 Task: Choose the host language as Korean.
Action: Mouse pressed left at (1090, 153)
Screenshot: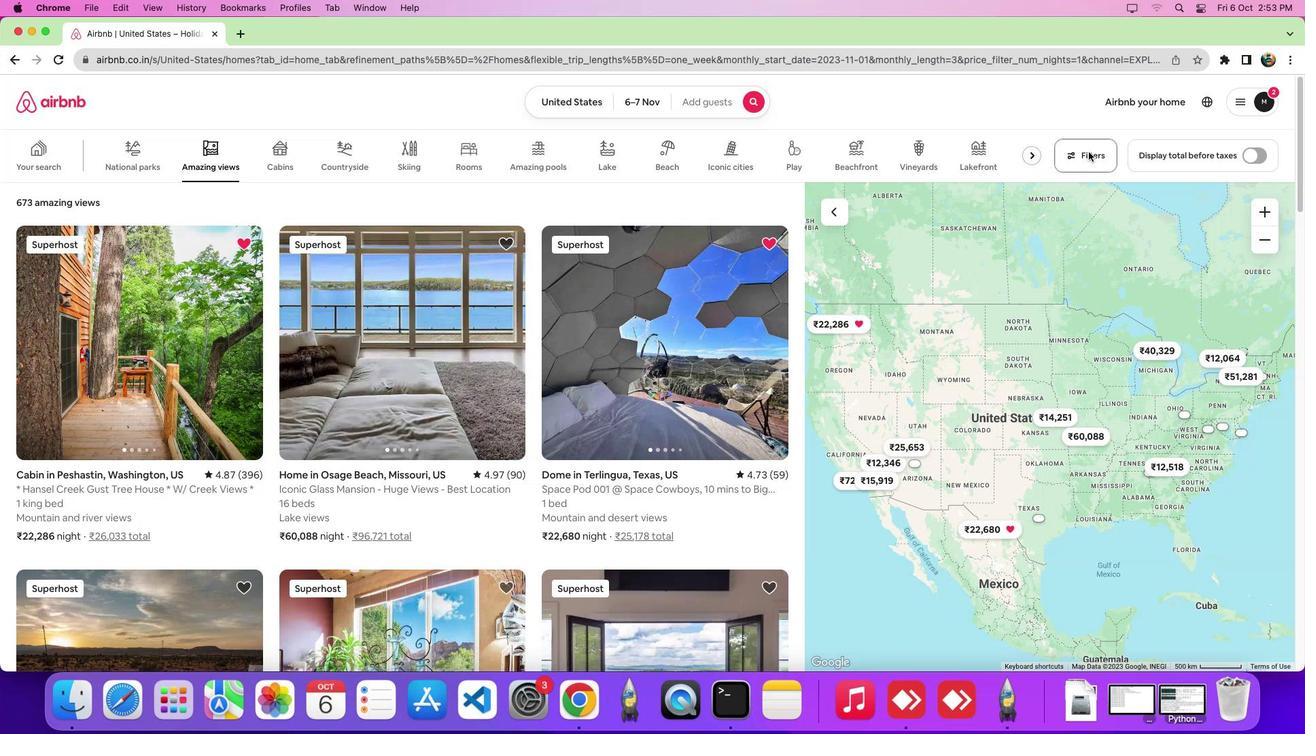 
Action: Mouse moved to (1085, 159)
Screenshot: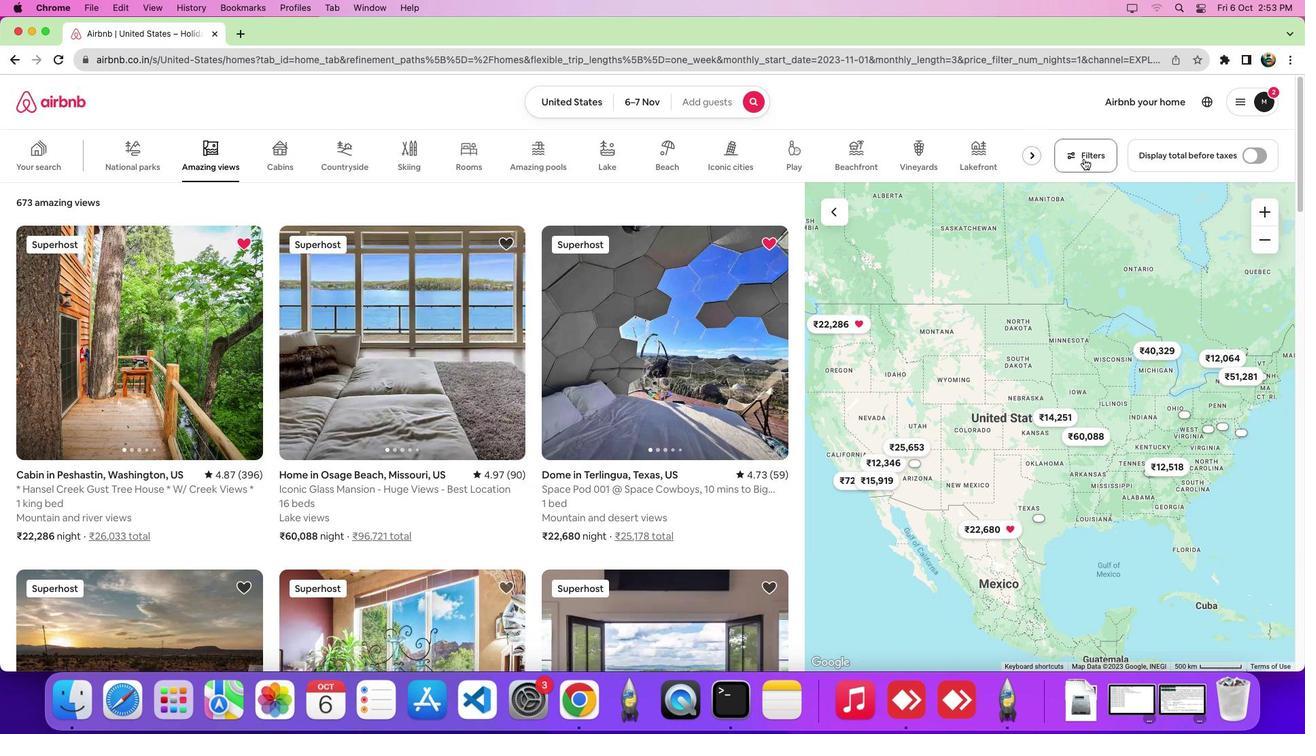 
Action: Mouse pressed left at (1085, 159)
Screenshot: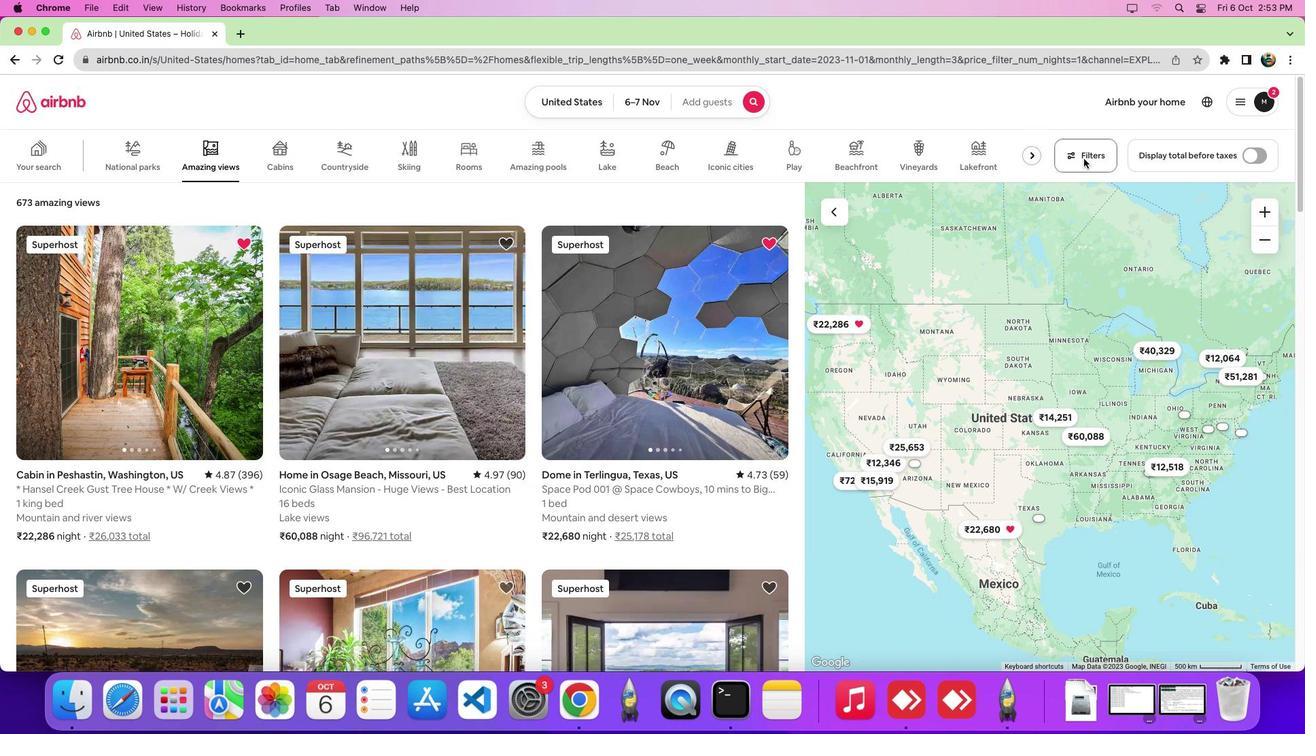 
Action: Mouse moved to (500, 249)
Screenshot: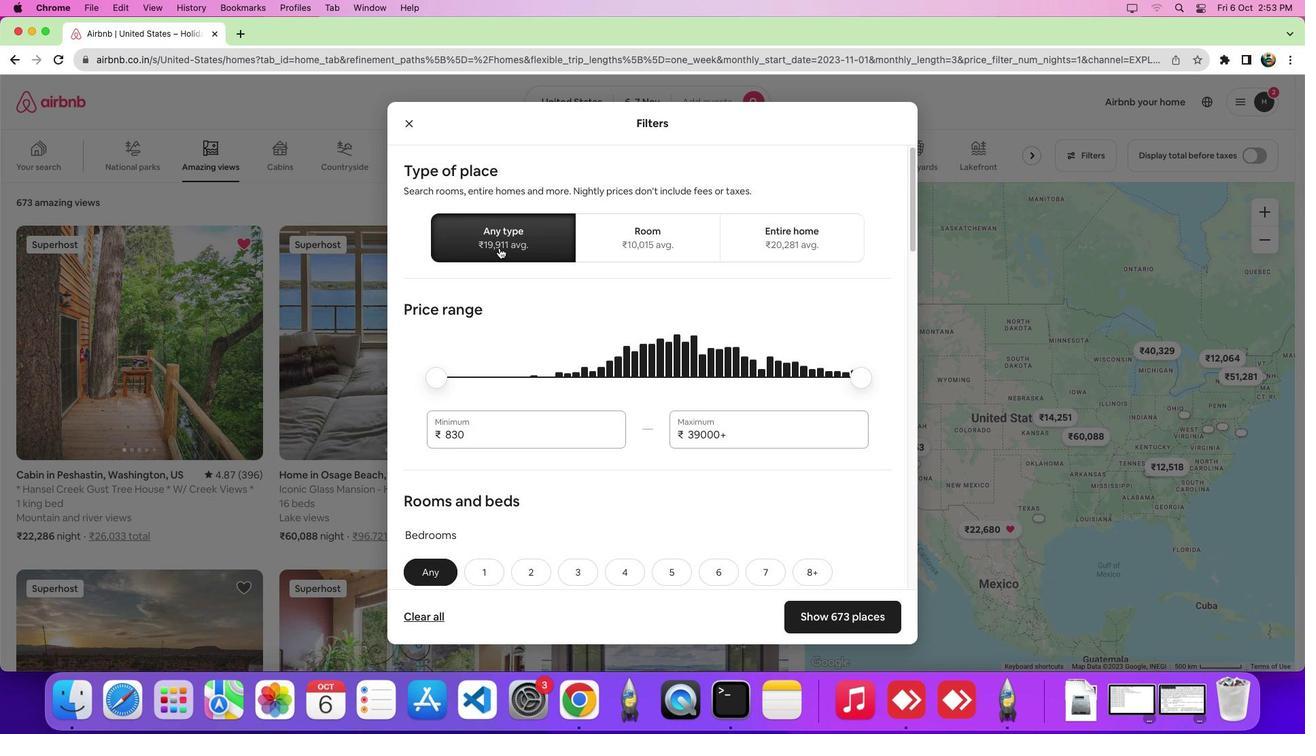 
Action: Mouse pressed left at (500, 249)
Screenshot: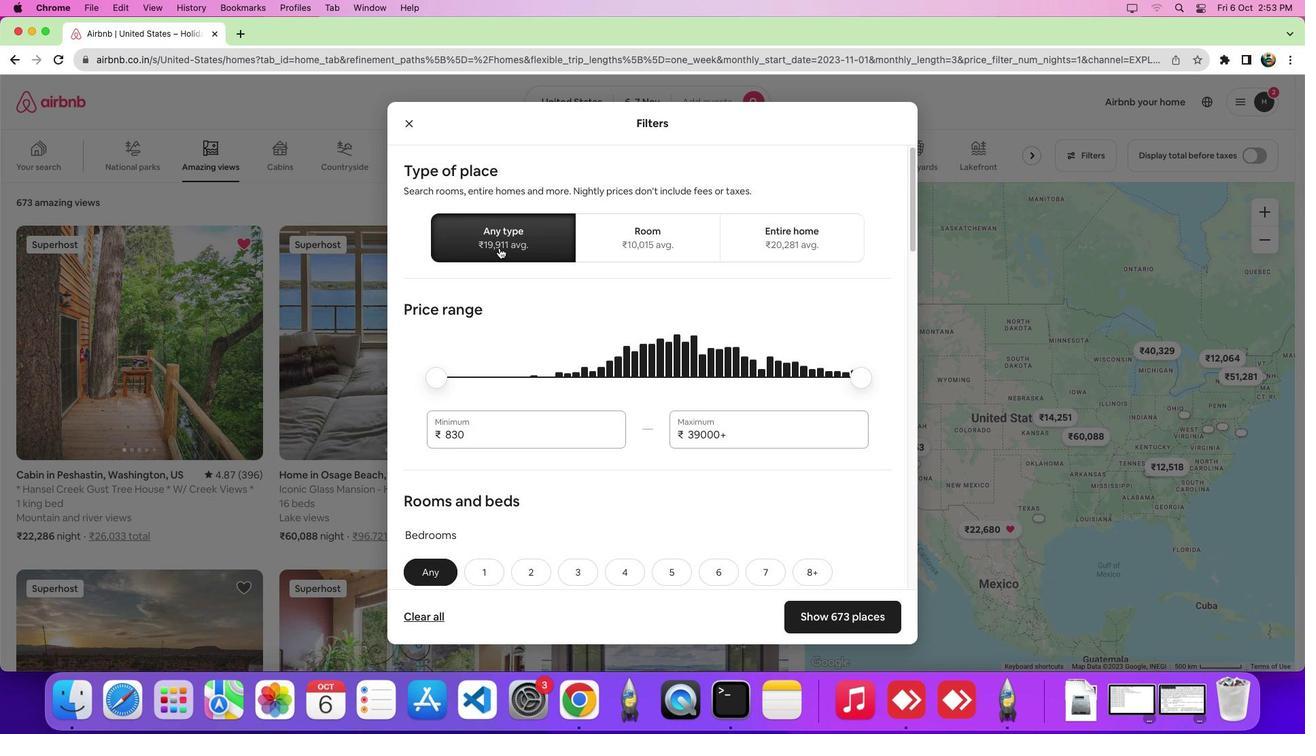 
Action: Mouse moved to (550, 313)
Screenshot: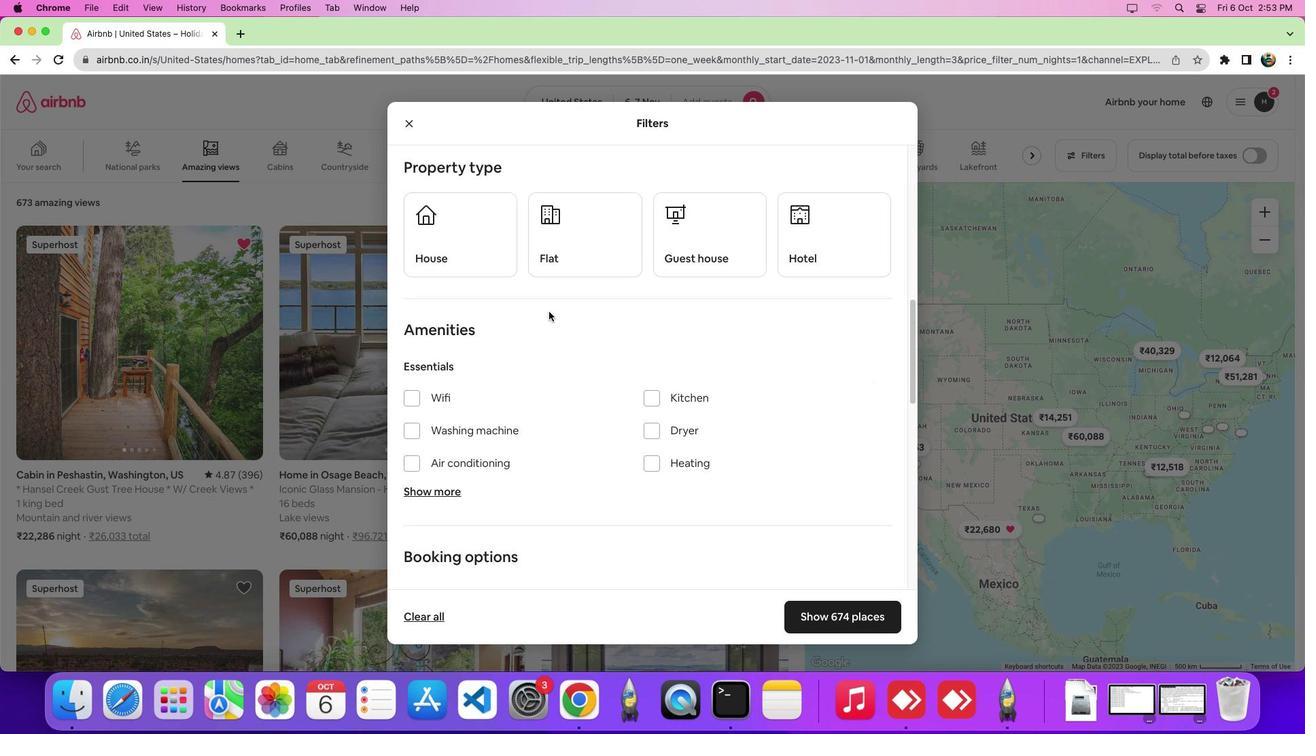 
Action: Mouse scrolled (550, 313) with delta (1, 0)
Screenshot: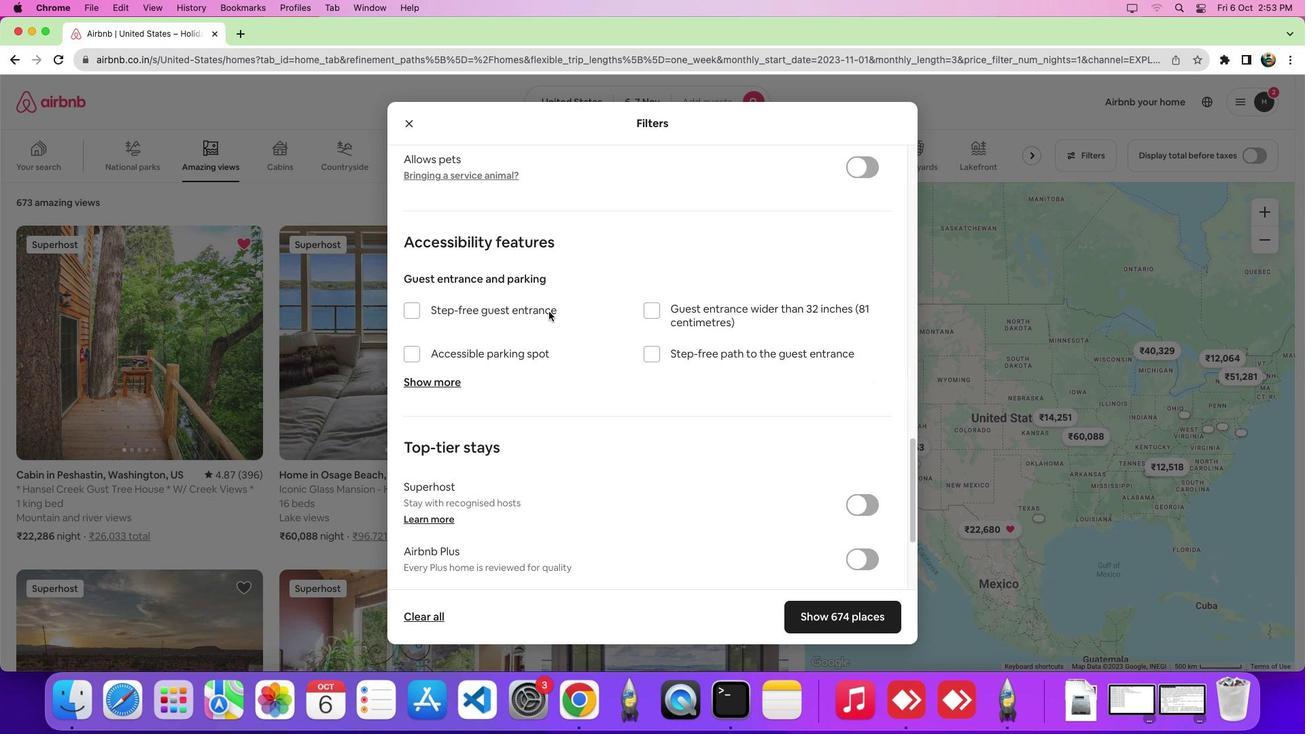 
Action: Mouse scrolled (550, 313) with delta (1, 0)
Screenshot: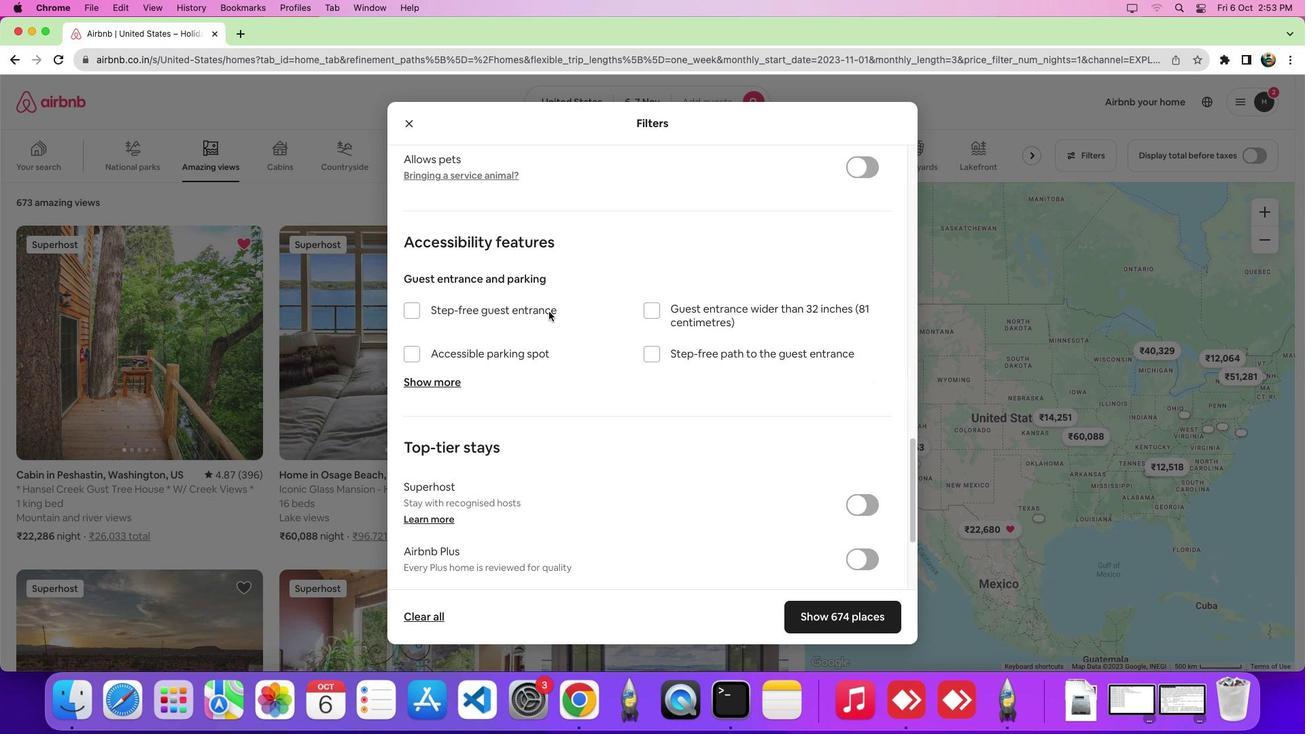 
Action: Mouse scrolled (550, 313) with delta (1, -4)
Screenshot: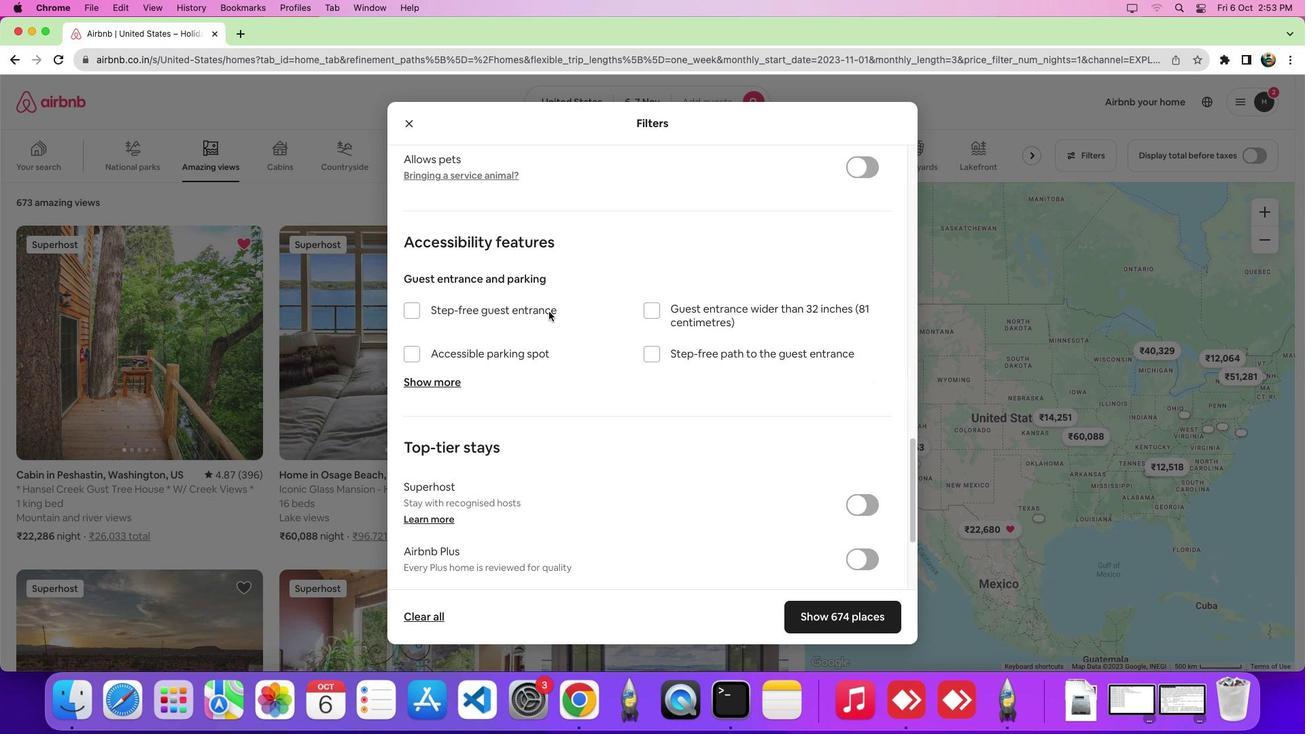 
Action: Mouse scrolled (550, 313) with delta (1, -7)
Screenshot: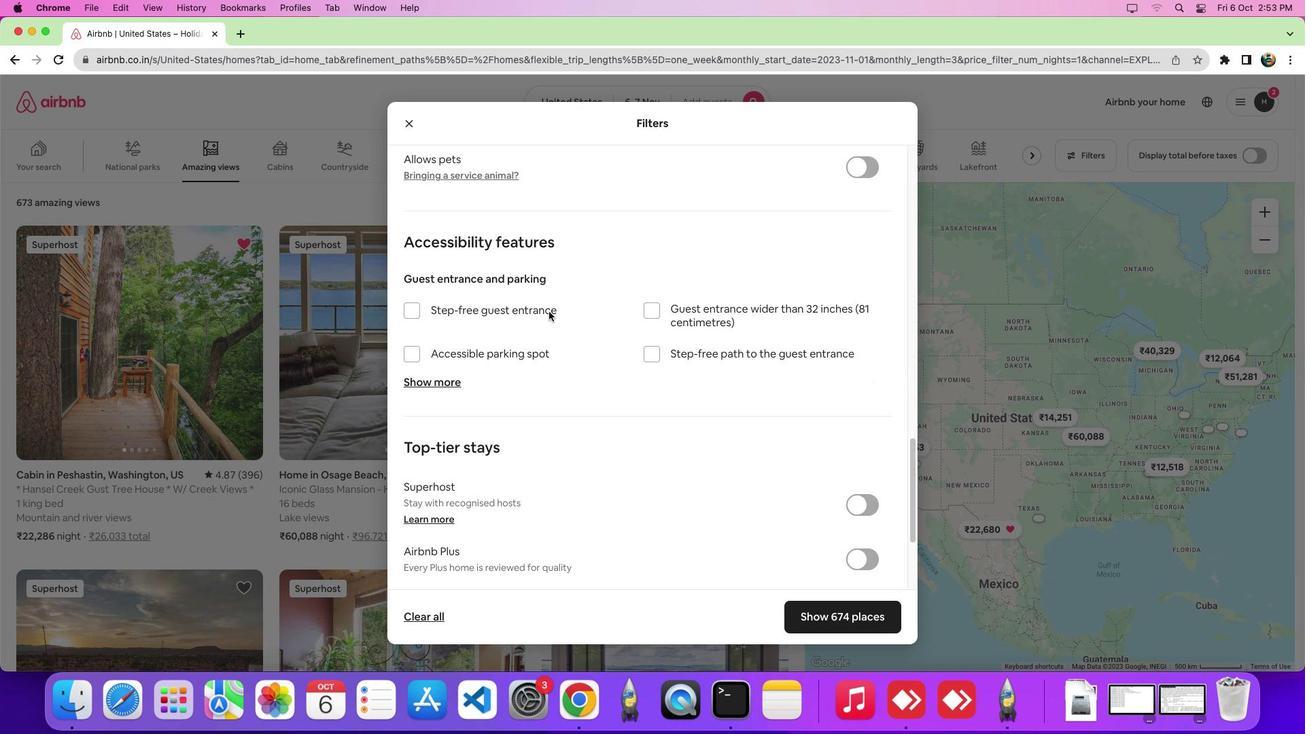 
Action: Mouse scrolled (550, 313) with delta (1, -8)
Screenshot: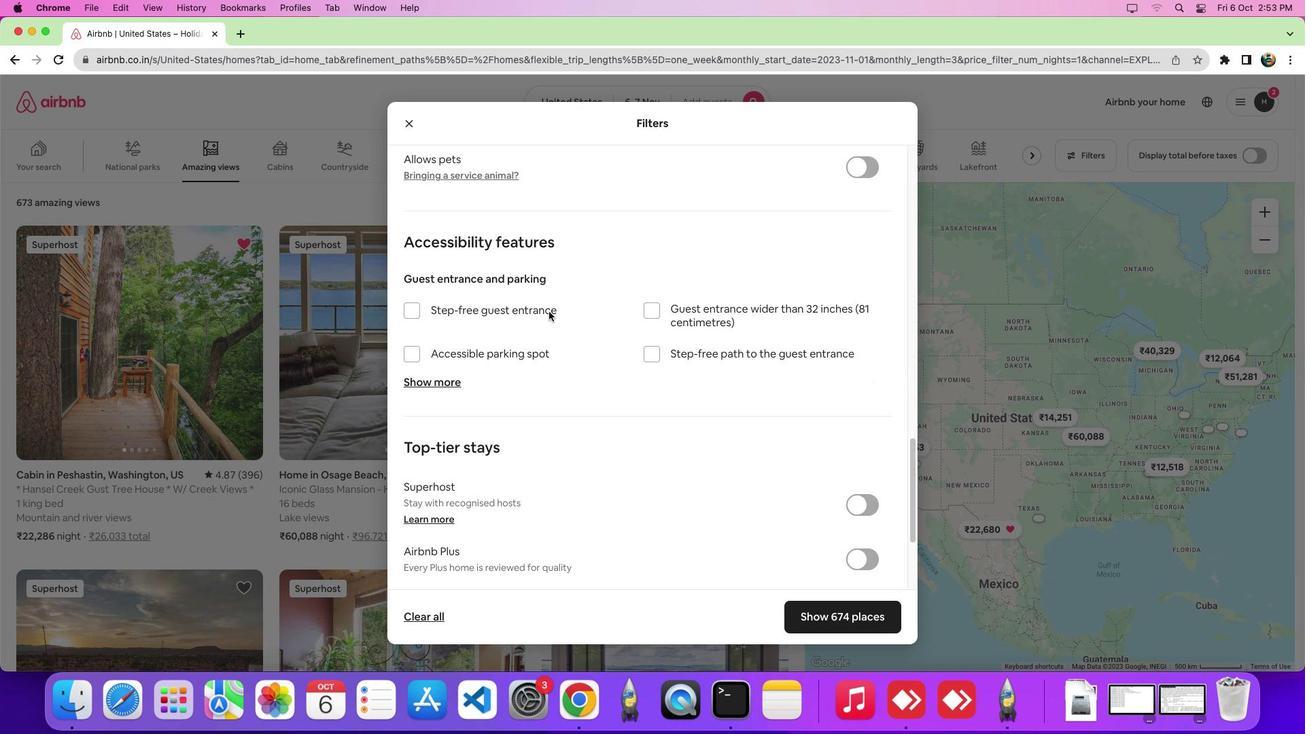 
Action: Mouse scrolled (550, 313) with delta (1, 0)
Screenshot: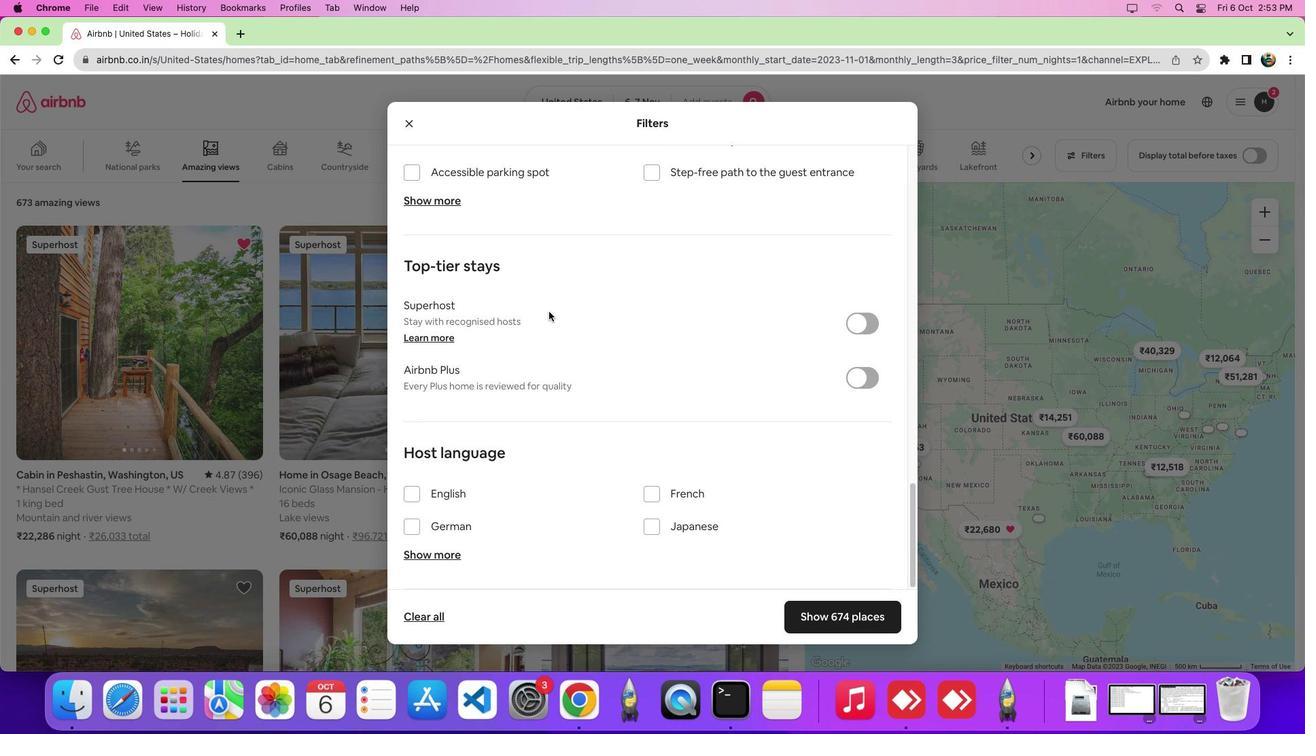 
Action: Mouse scrolled (550, 313) with delta (1, 0)
Screenshot: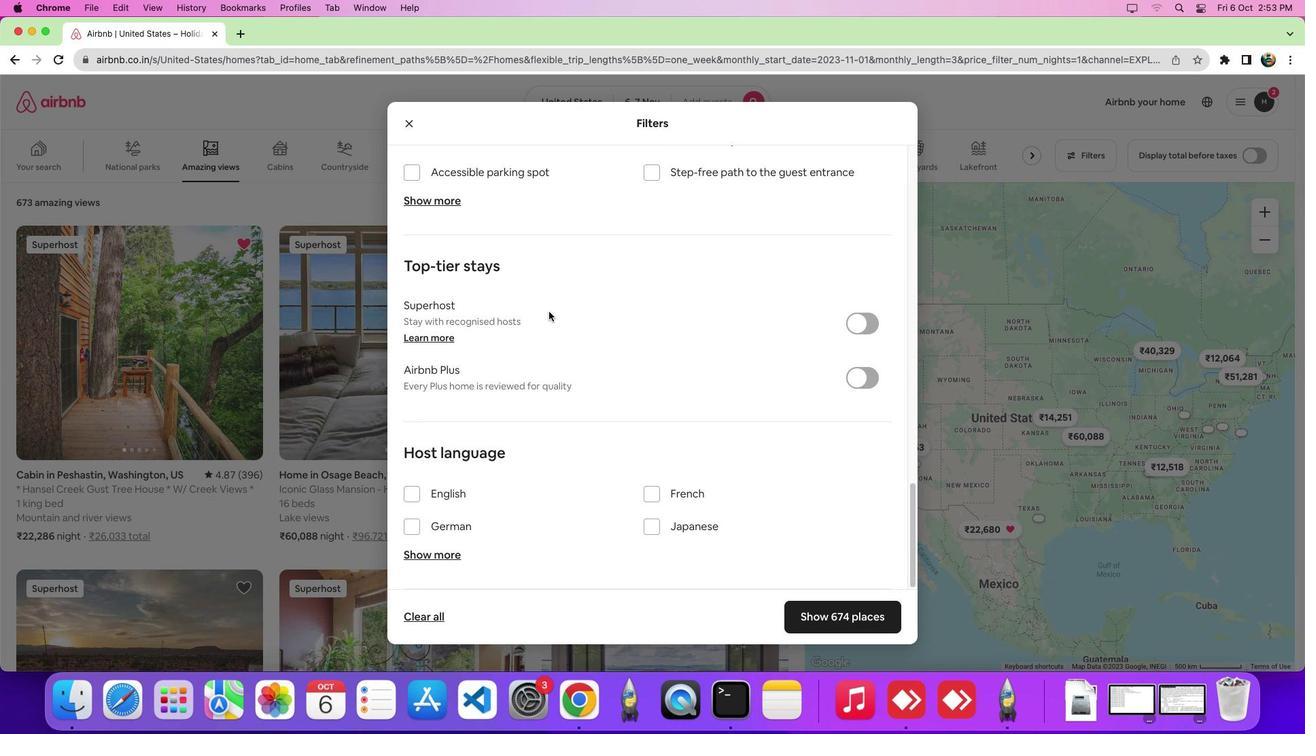 
Action: Mouse scrolled (550, 313) with delta (1, -4)
Screenshot: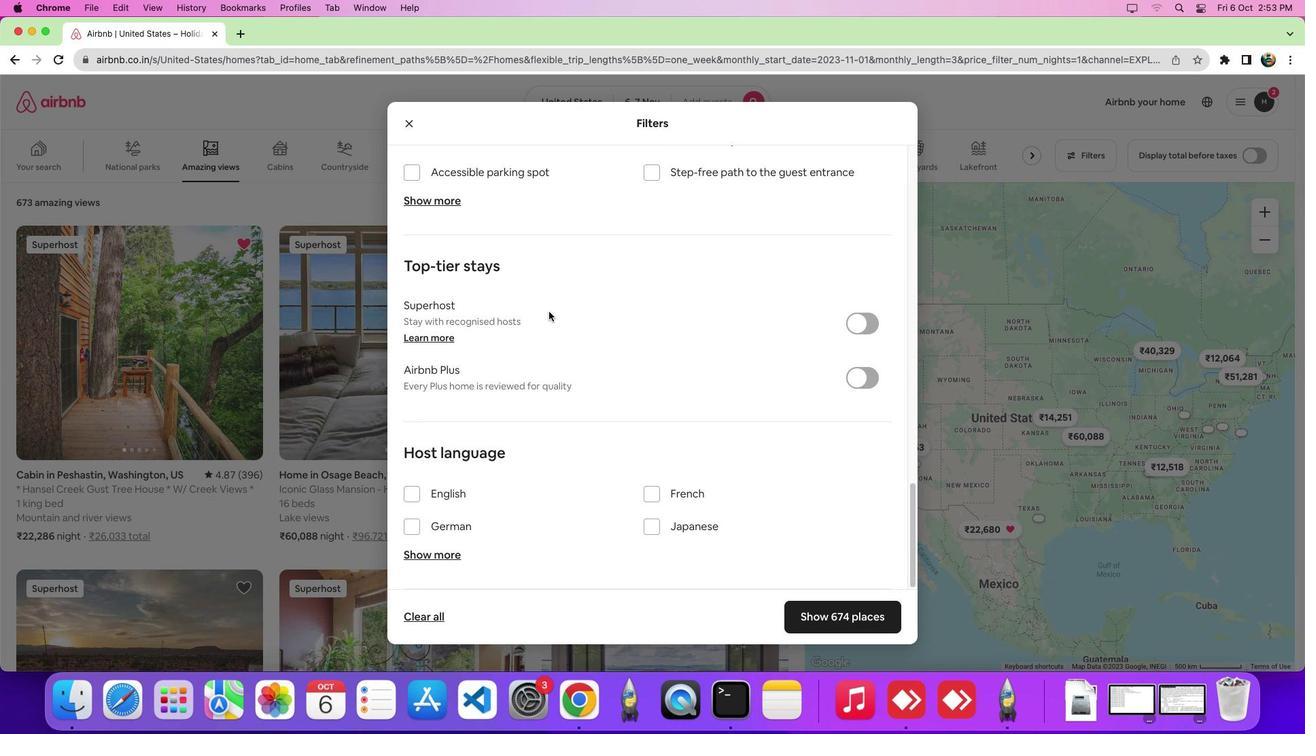 
Action: Mouse scrolled (550, 313) with delta (1, -7)
Screenshot: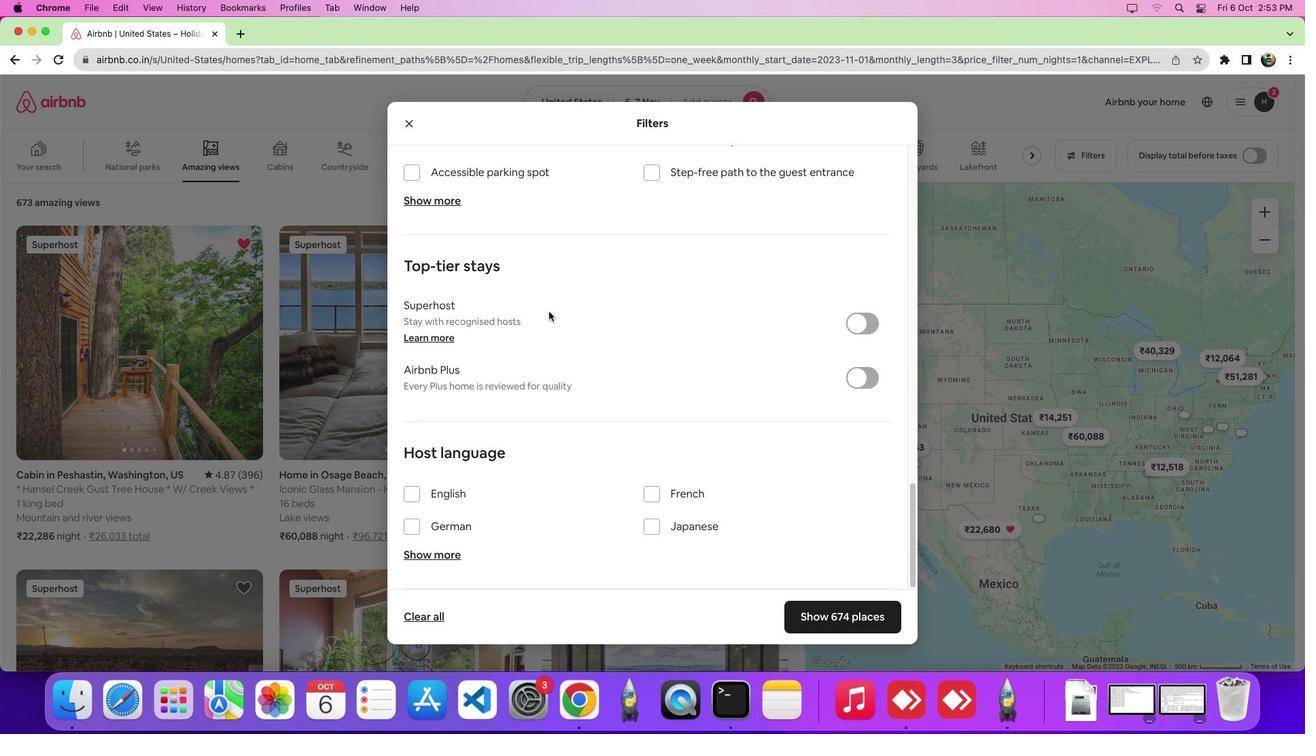 
Action: Mouse scrolled (550, 313) with delta (1, -8)
Screenshot: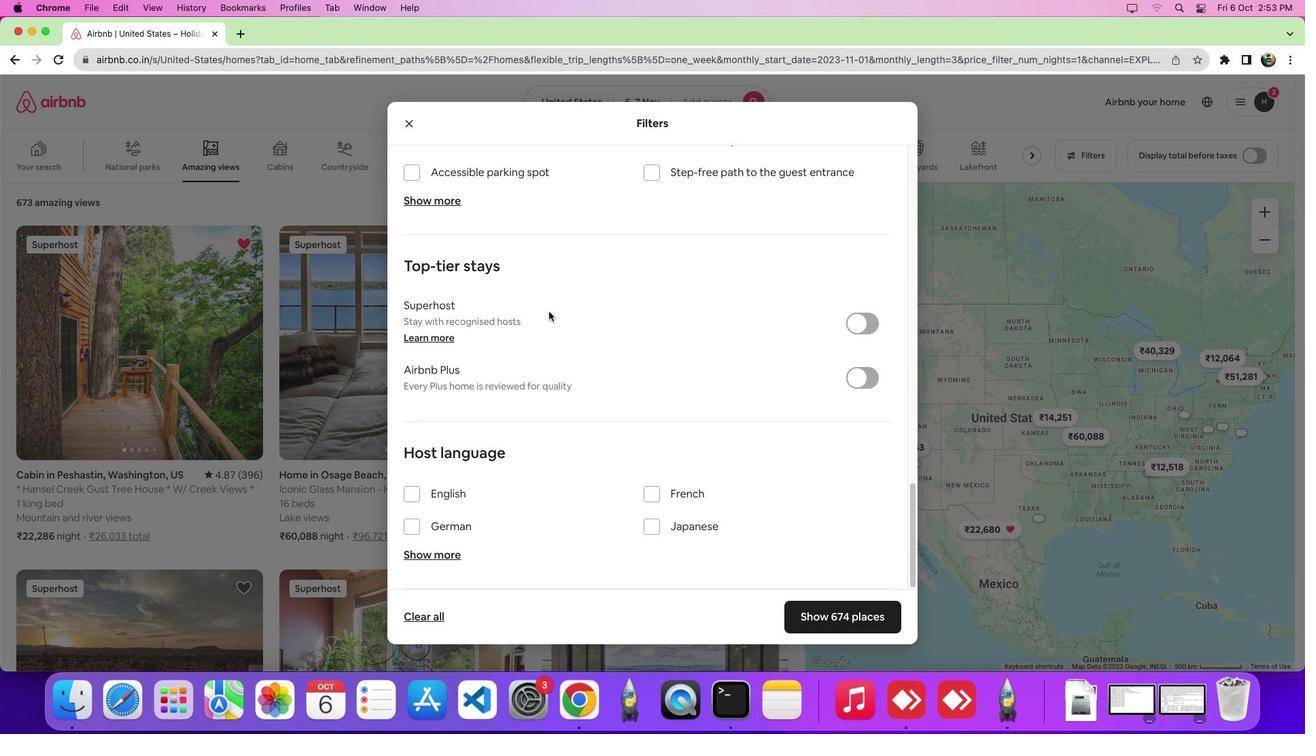 
Action: Mouse moved to (436, 558)
Screenshot: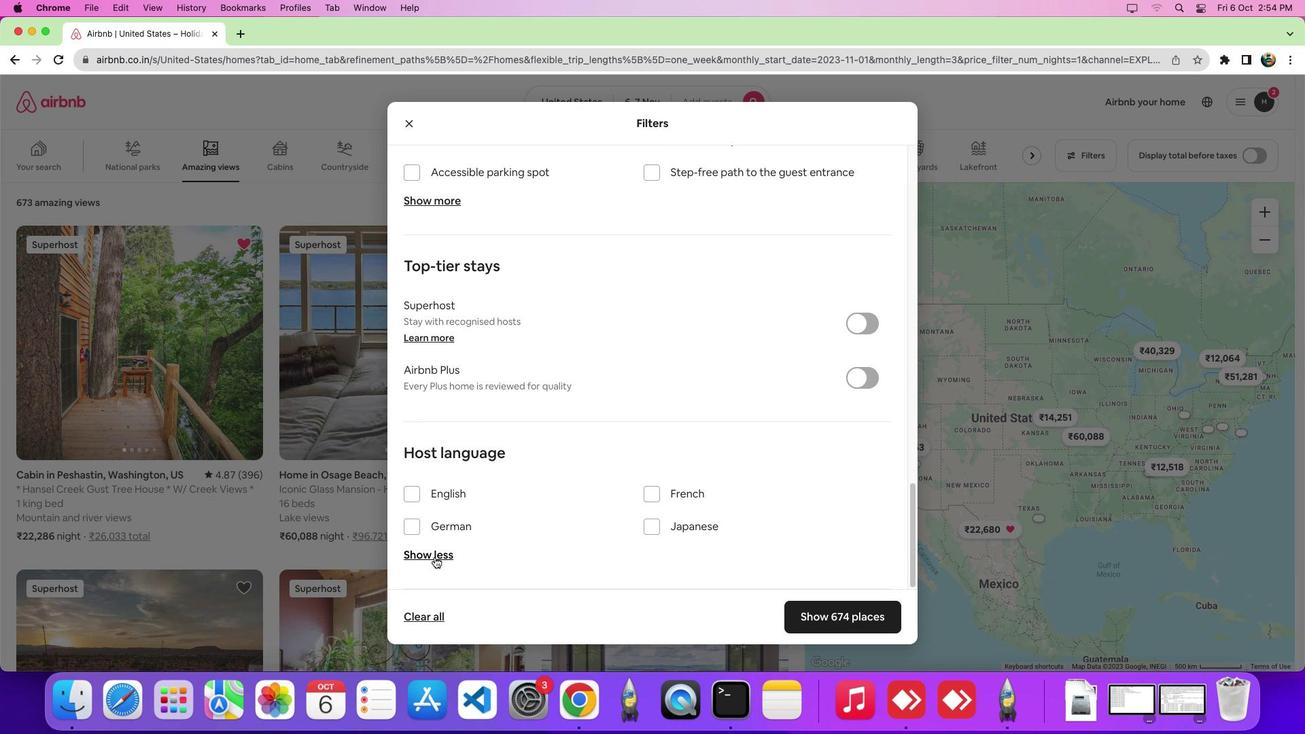 
Action: Mouse pressed left at (436, 558)
Screenshot: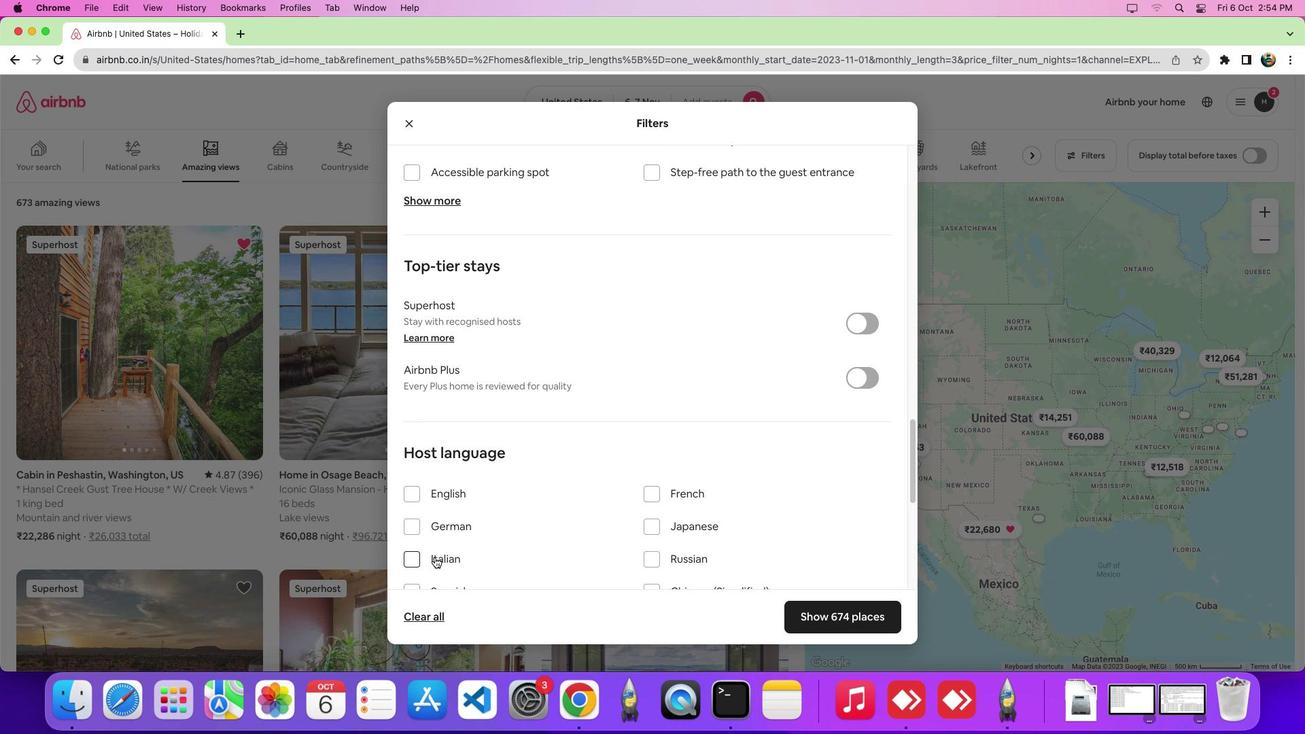 
Action: Mouse moved to (594, 482)
Screenshot: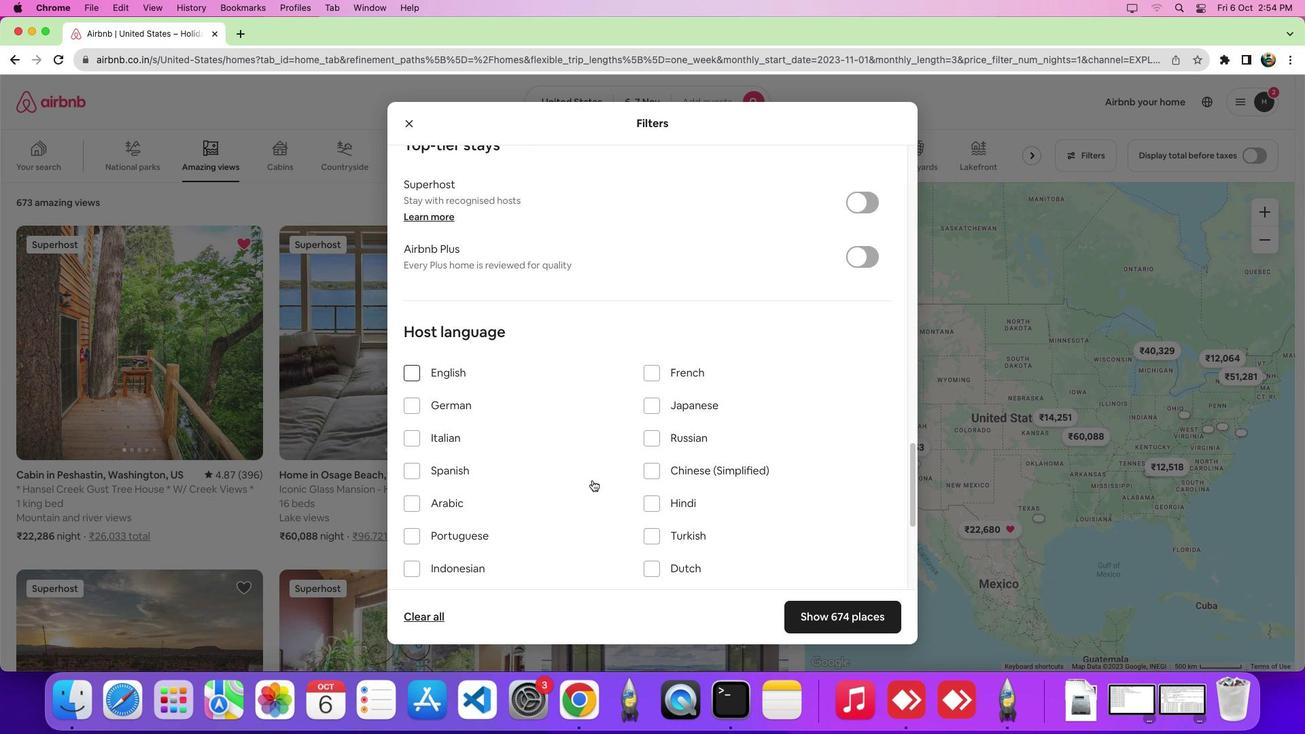 
Action: Mouse scrolled (594, 482) with delta (1, 0)
Screenshot: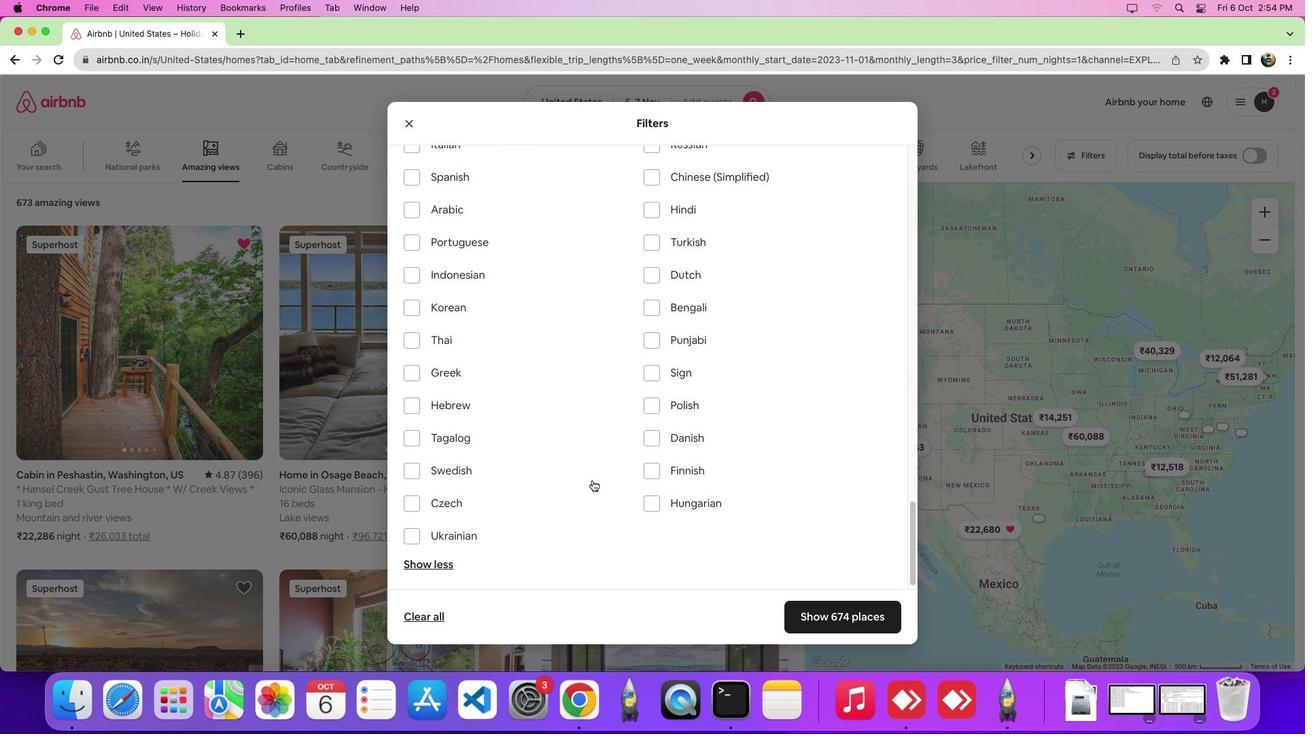 
Action: Mouse scrolled (594, 482) with delta (1, 0)
Screenshot: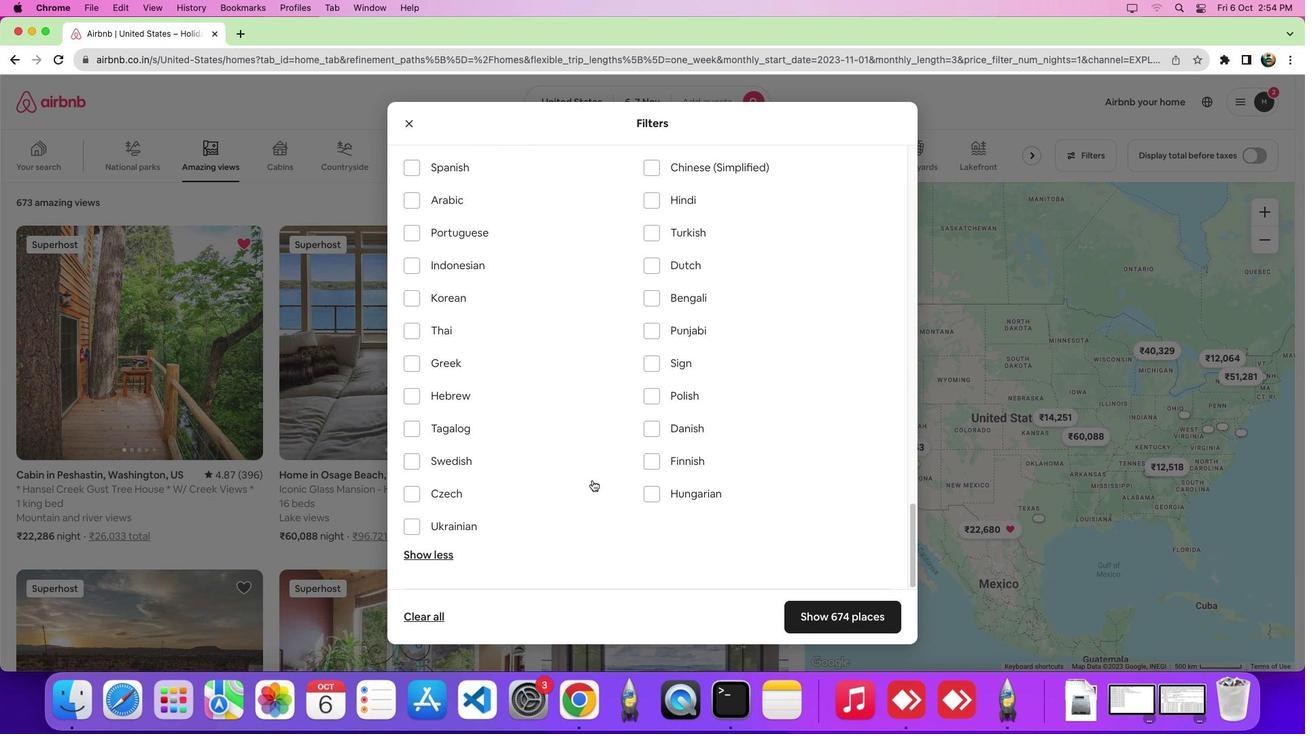 
Action: Mouse scrolled (594, 482) with delta (1, -2)
Screenshot: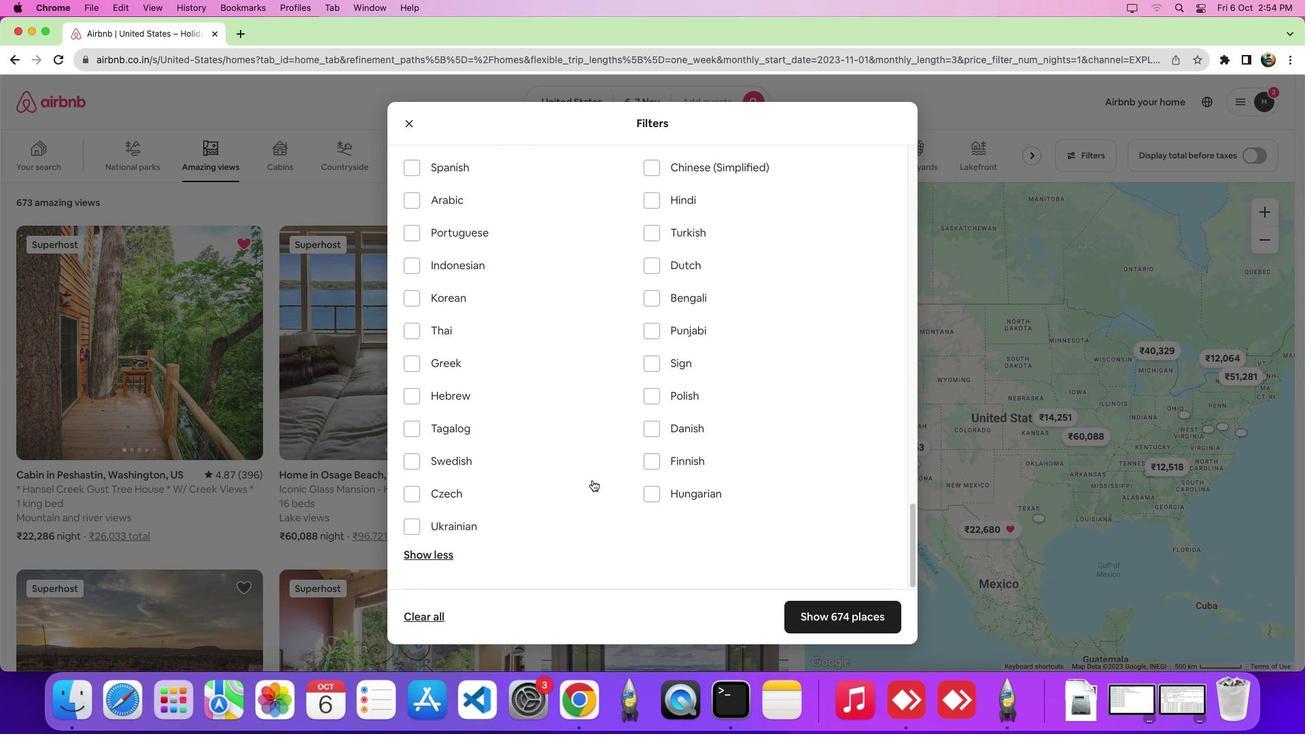 
Action: Mouse scrolled (594, 482) with delta (1, -5)
Screenshot: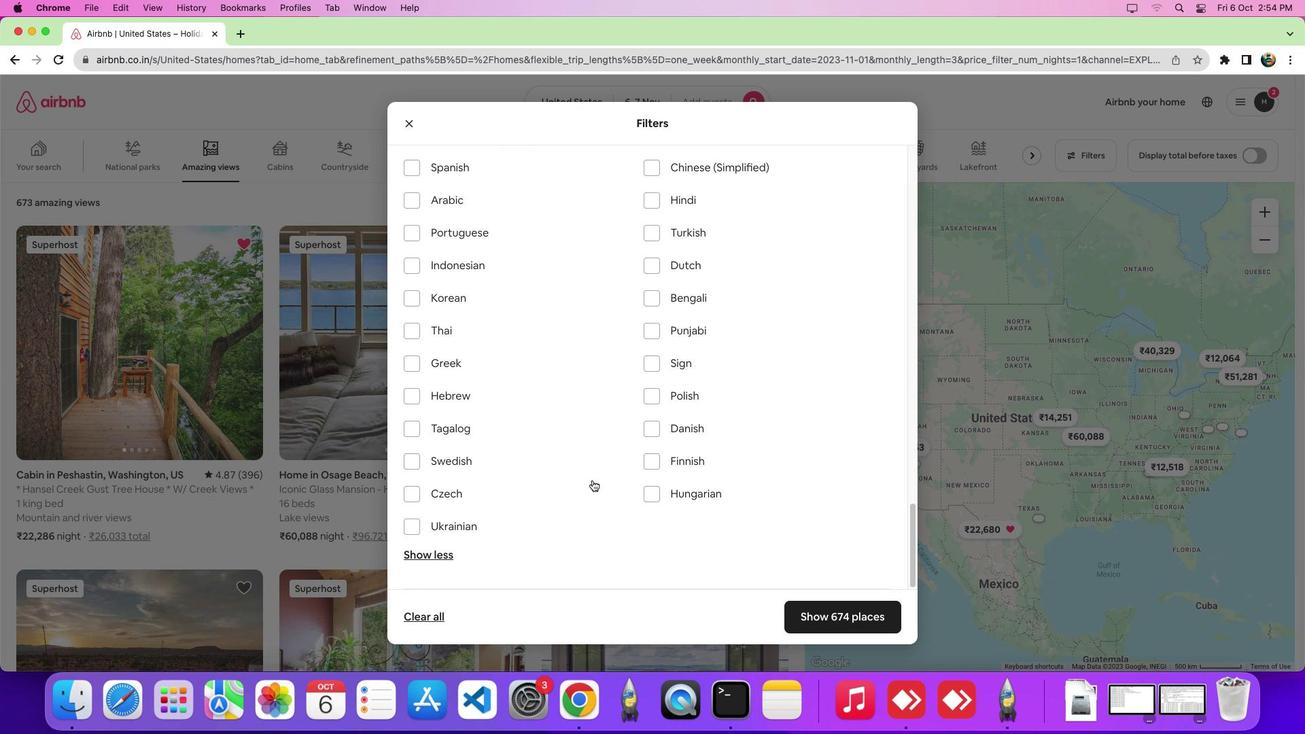 
Action: Mouse moved to (420, 303)
Screenshot: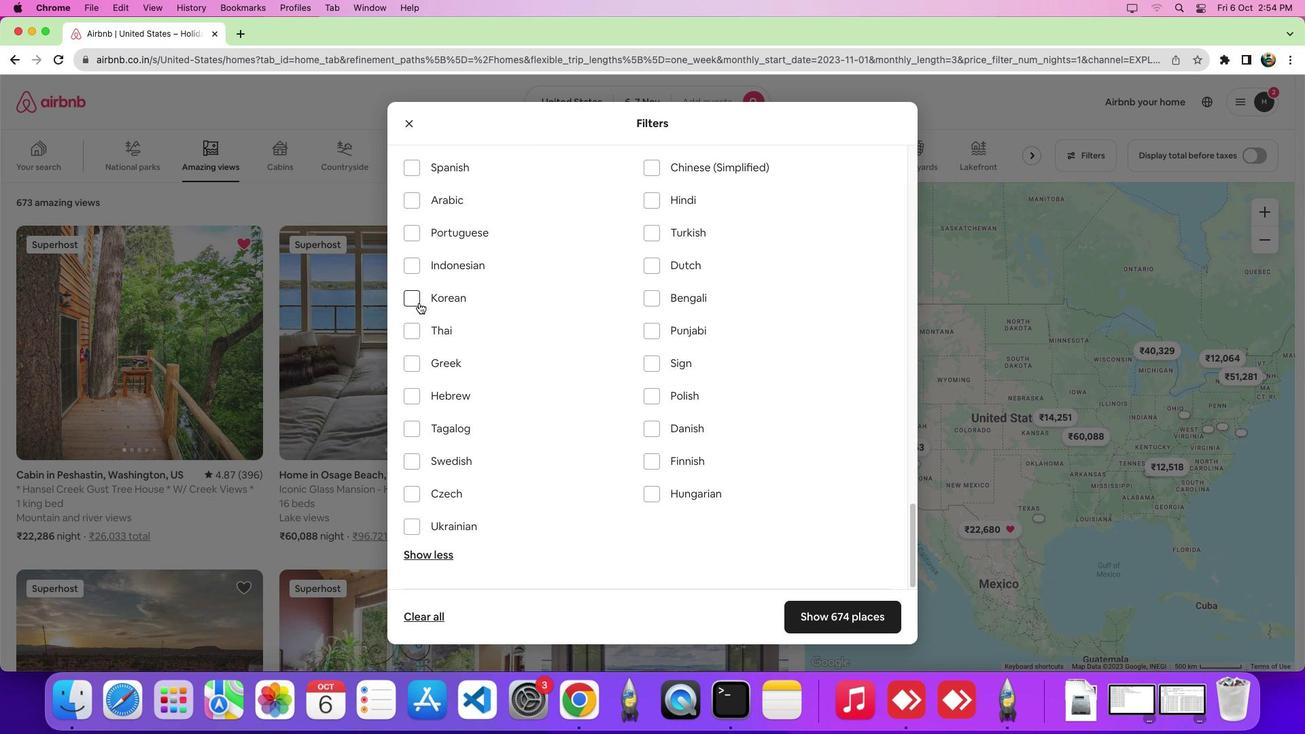 
Action: Mouse pressed left at (420, 303)
Screenshot: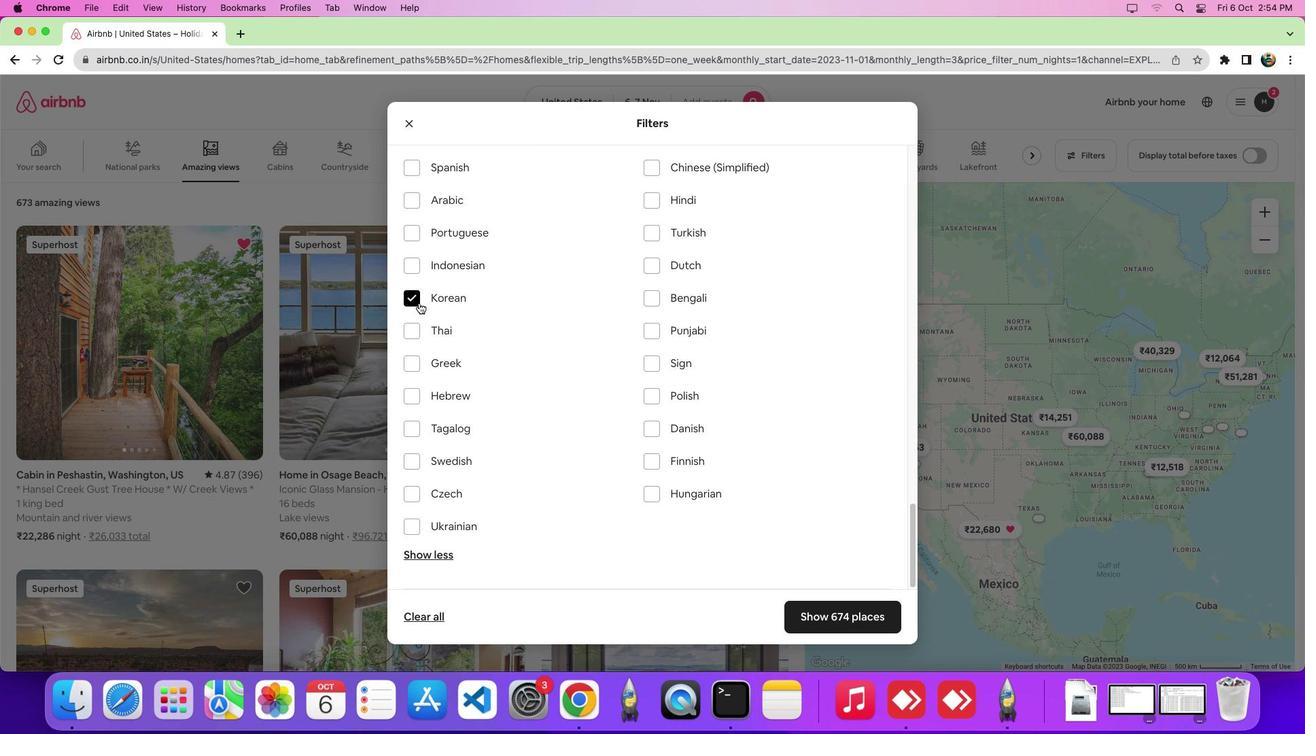 
